 Task: Add the task  Improve website speed and performance to the section Accelerator in the project AcmeWorks and add a Due Date to the respective task as 2023/07/26
Action: Mouse moved to (349, 413)
Screenshot: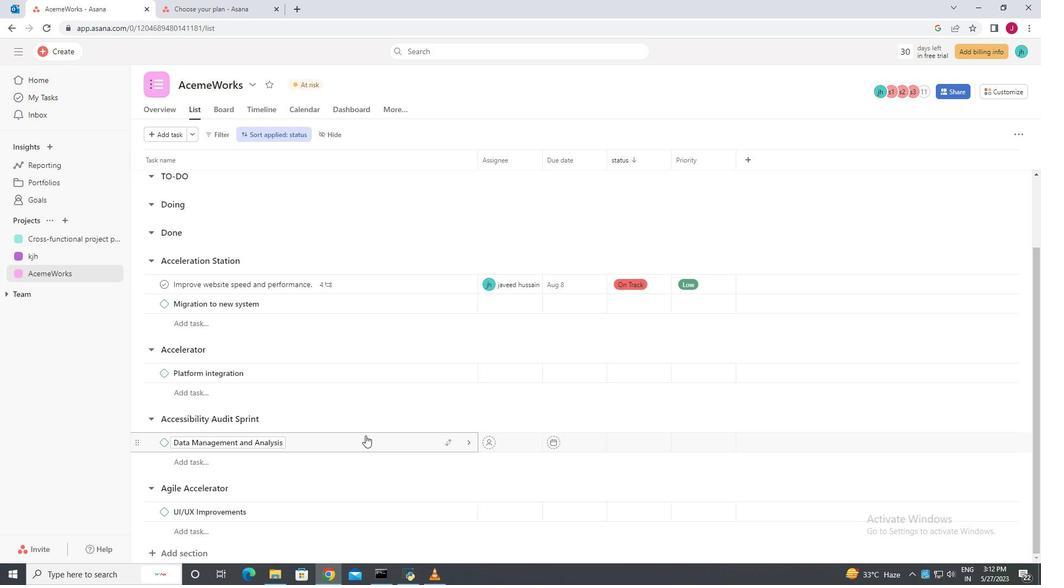 
Action: Mouse scrolled (349, 414) with delta (0, 0)
Screenshot: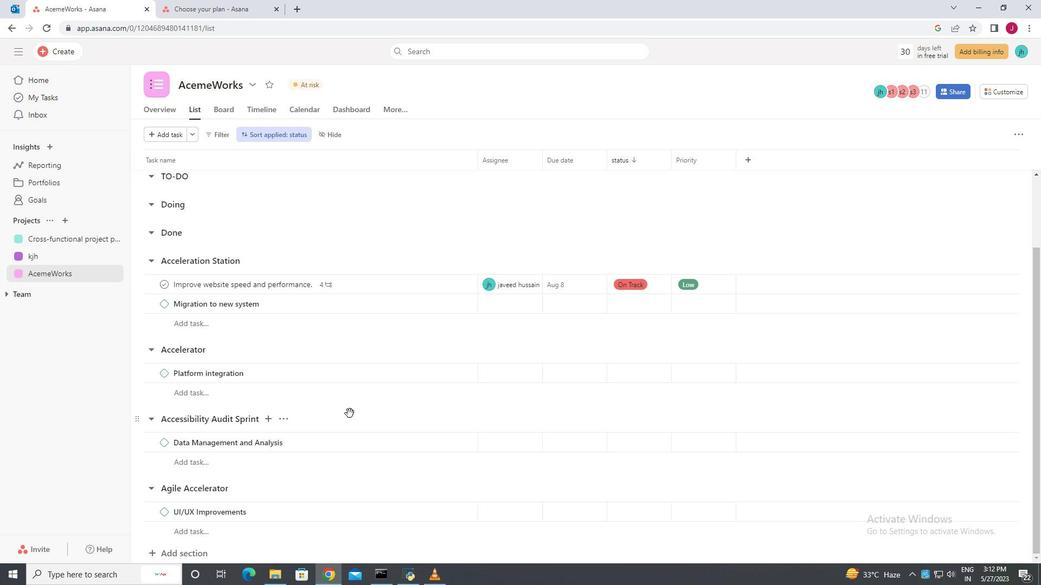 
Action: Mouse scrolled (349, 414) with delta (0, 0)
Screenshot: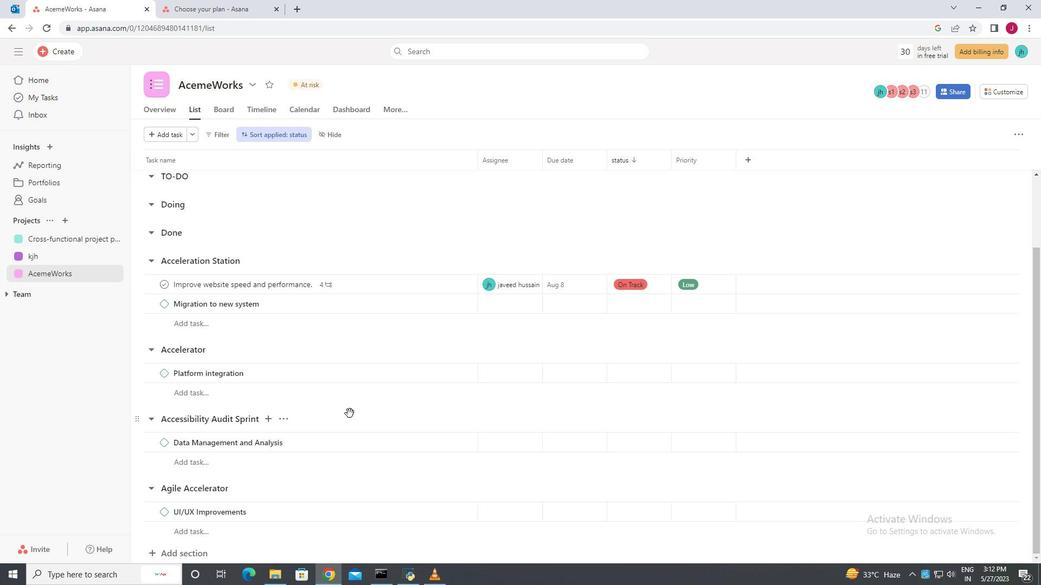 
Action: Mouse moved to (349, 405)
Screenshot: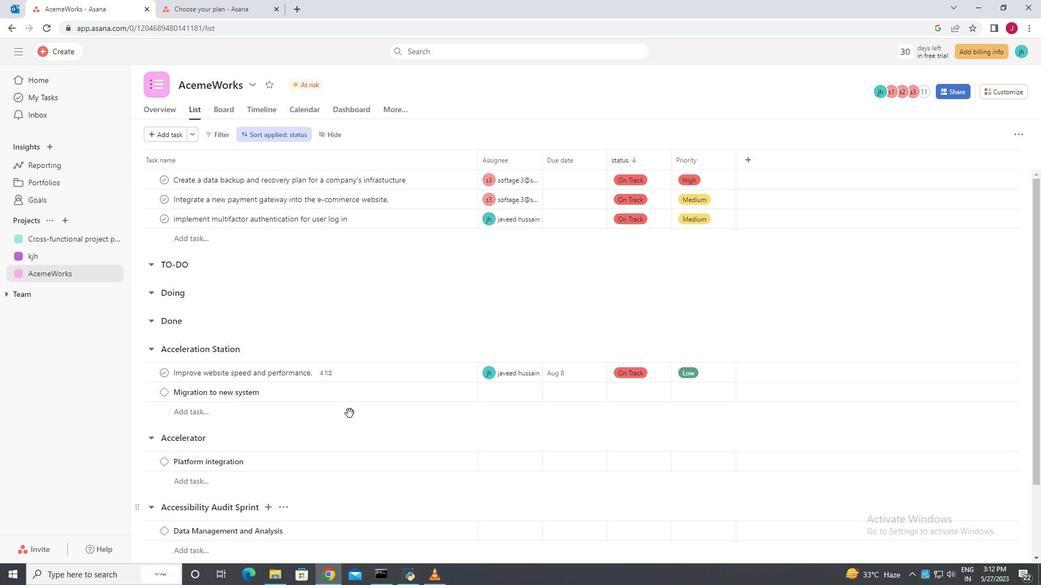 
Action: Mouse scrolled (349, 406) with delta (0, 0)
Screenshot: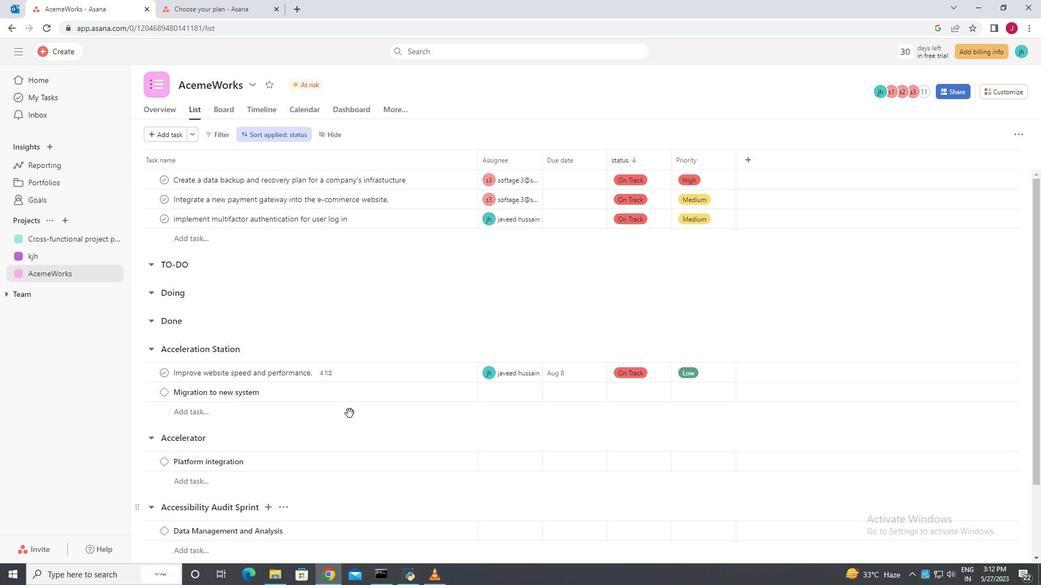 
Action: Mouse scrolled (349, 406) with delta (0, 0)
Screenshot: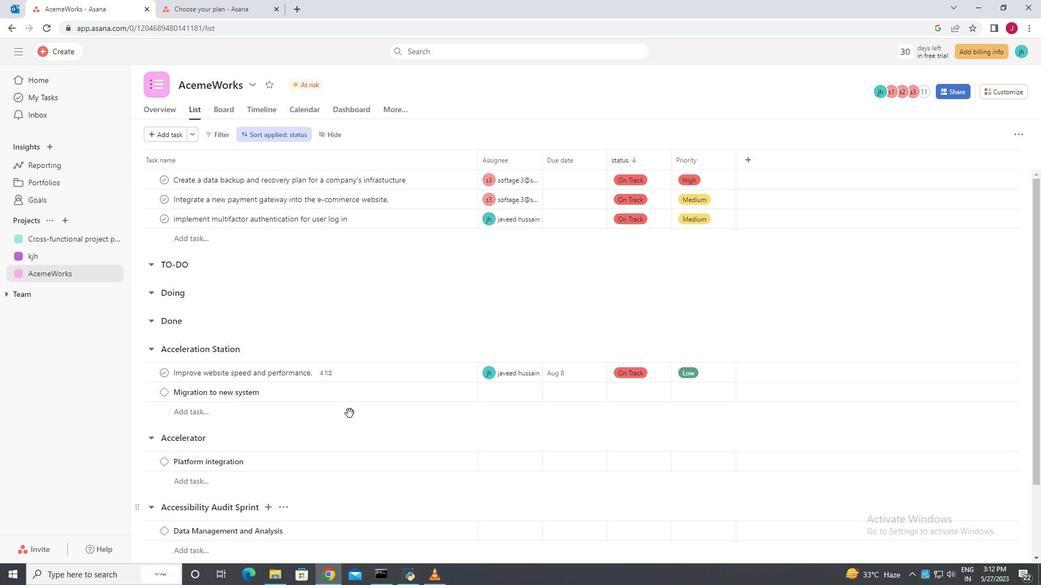 
Action: Mouse scrolled (349, 406) with delta (0, 0)
Screenshot: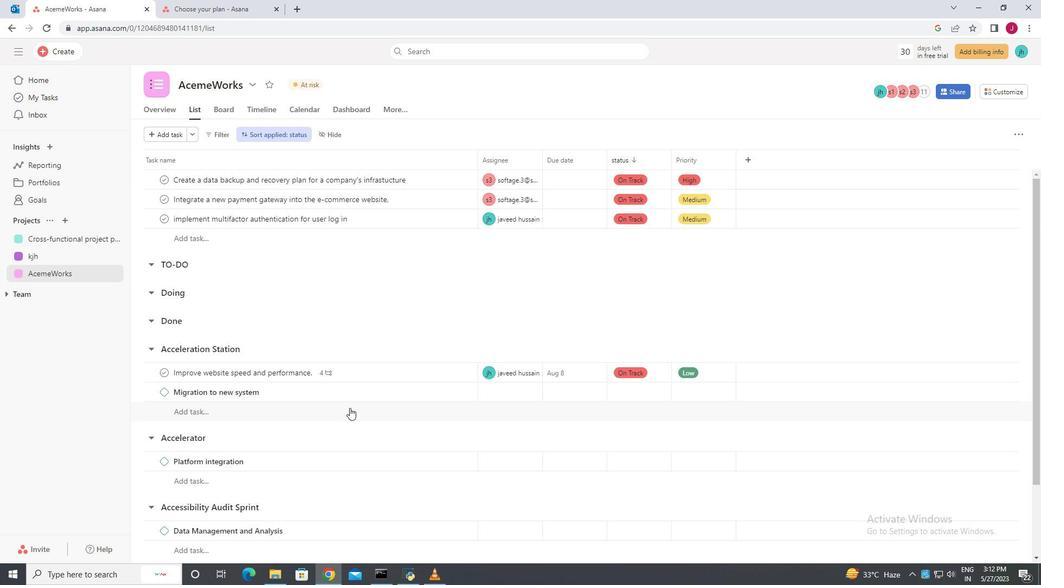 
Action: Mouse moved to (450, 218)
Screenshot: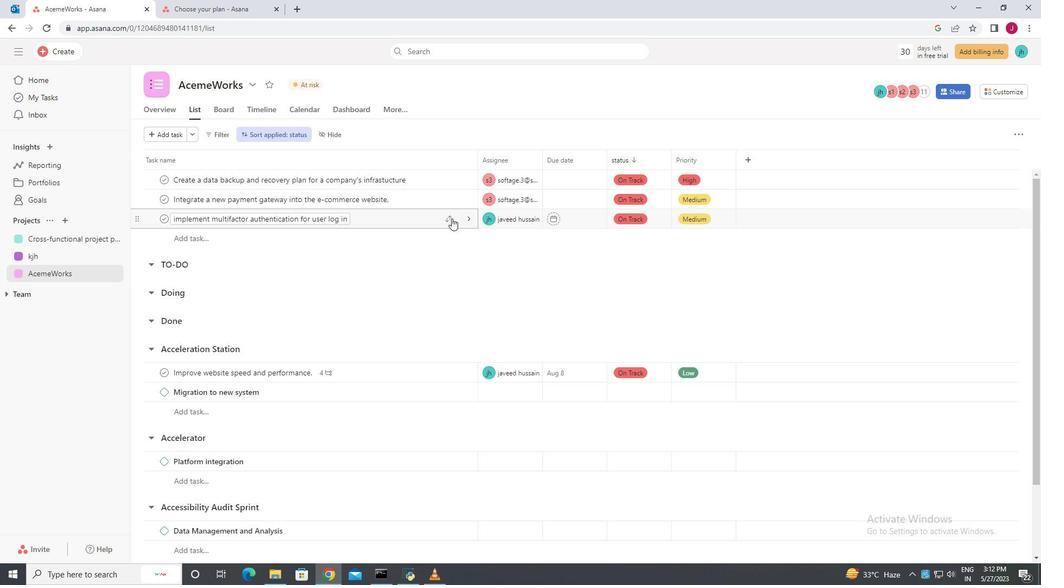 
Action: Mouse pressed left at (450, 218)
Screenshot: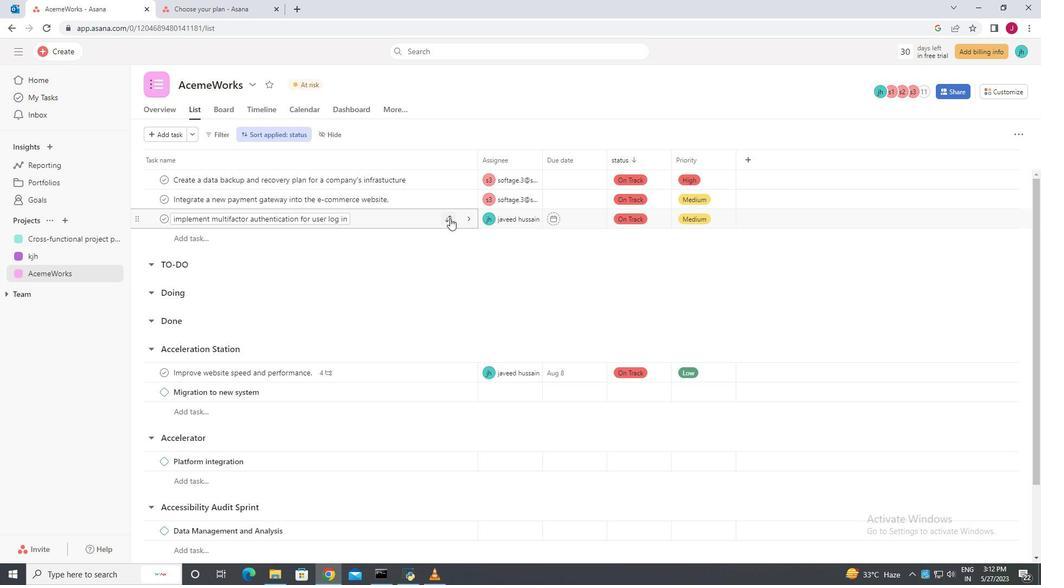 
Action: Mouse moved to (403, 361)
Screenshot: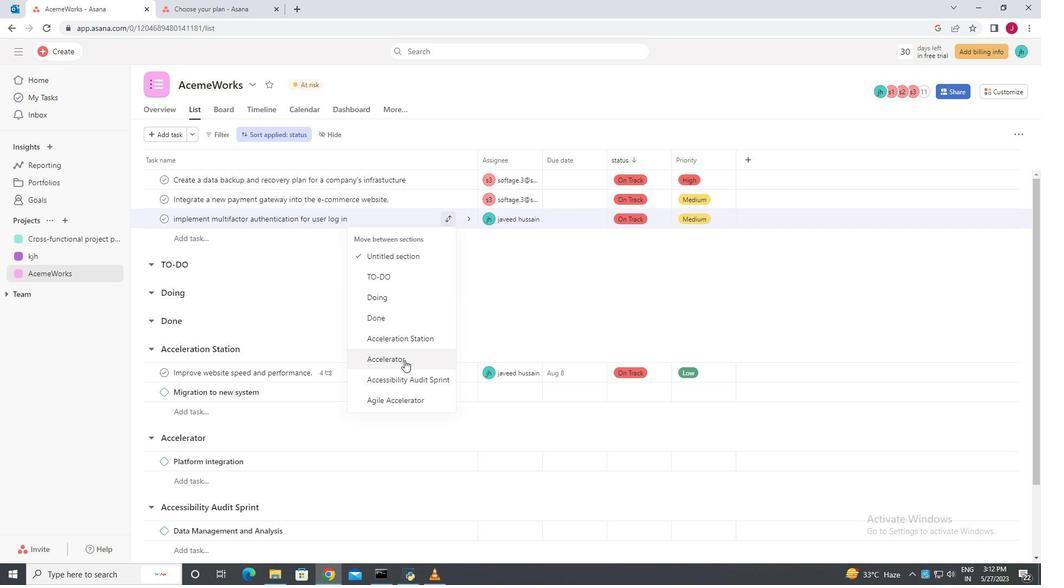 
Action: Mouse pressed left at (403, 361)
Screenshot: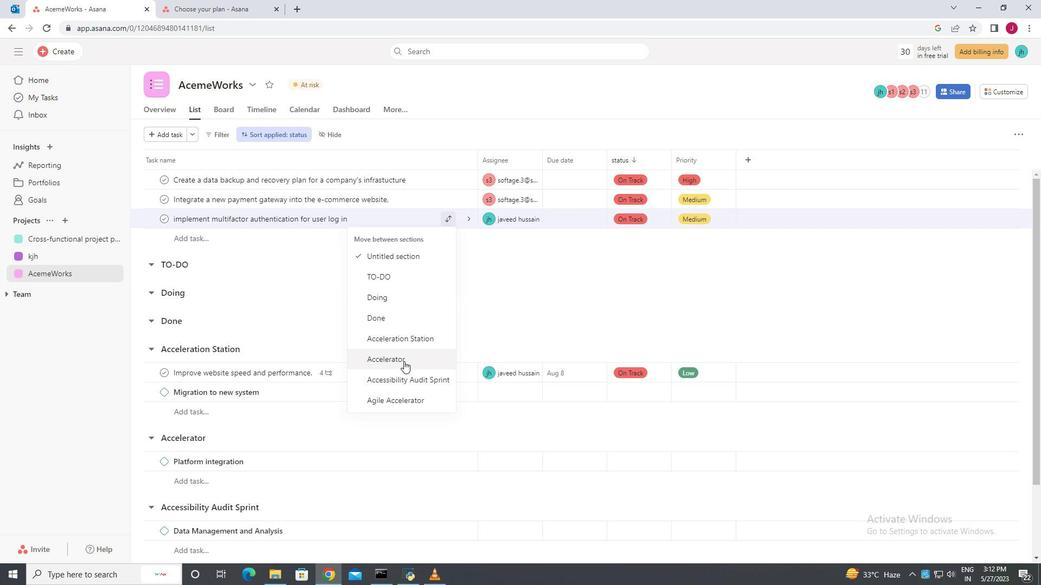 
Action: Mouse moved to (588, 440)
Screenshot: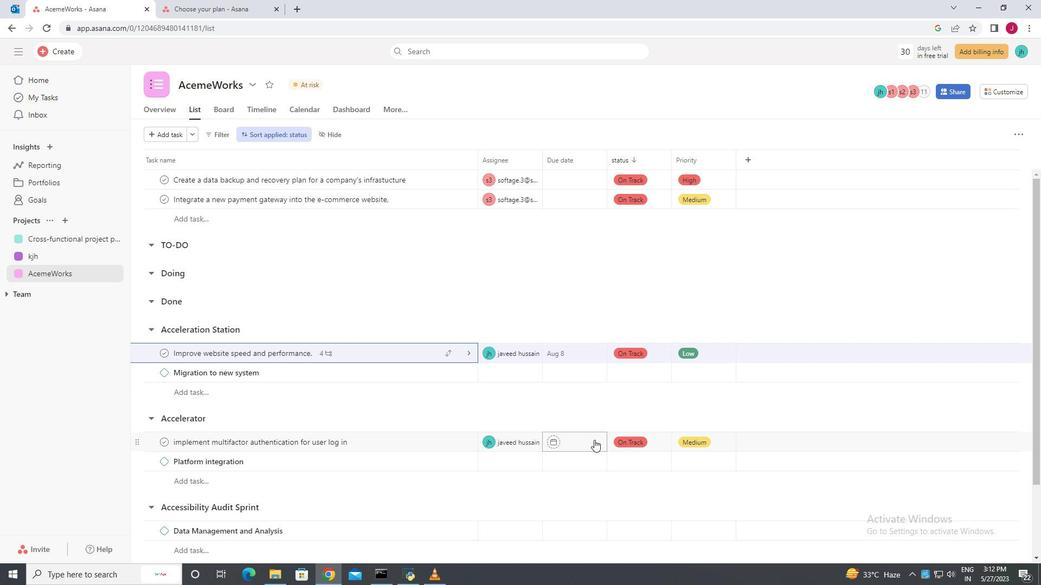 
Action: Mouse pressed left at (588, 440)
Screenshot: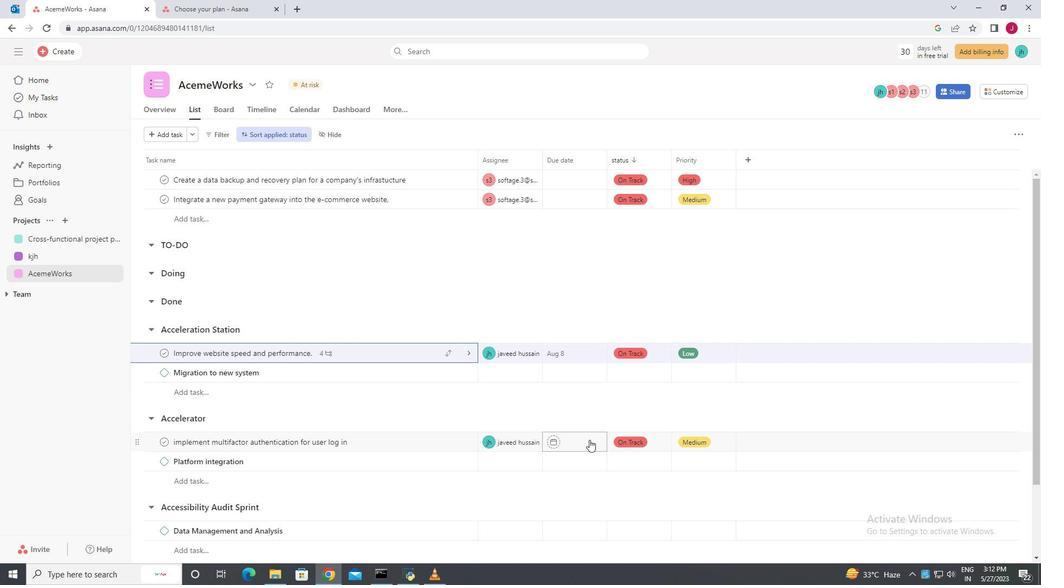 
Action: Mouse moved to (681, 244)
Screenshot: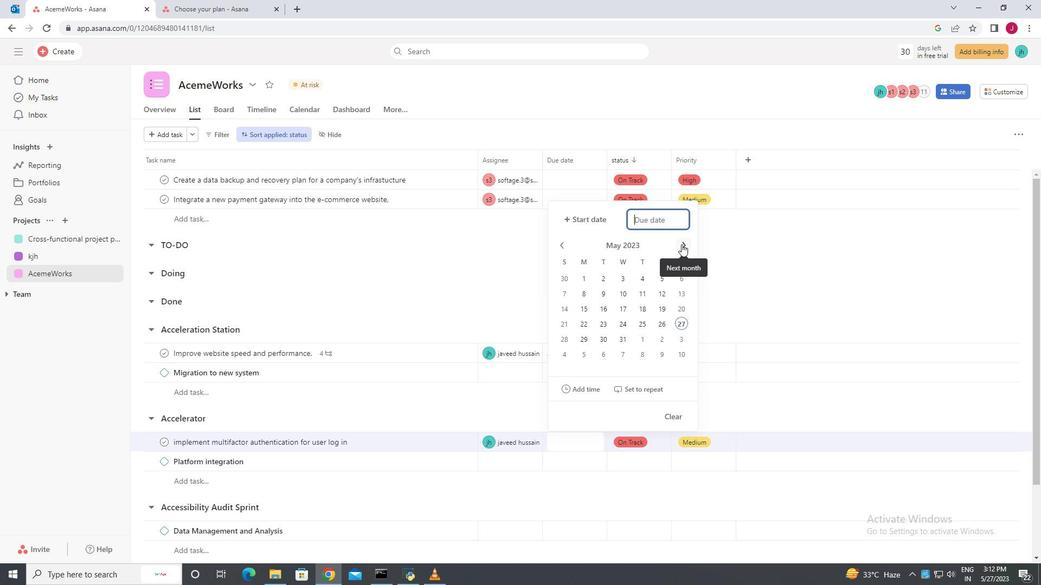 
Action: Mouse pressed left at (681, 244)
Screenshot: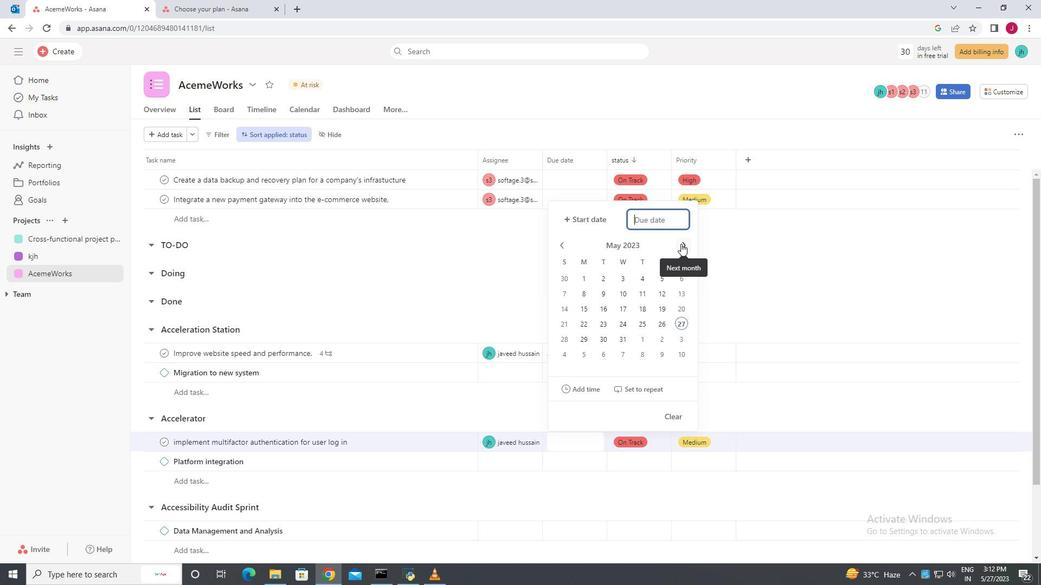 
Action: Mouse pressed left at (681, 244)
Screenshot: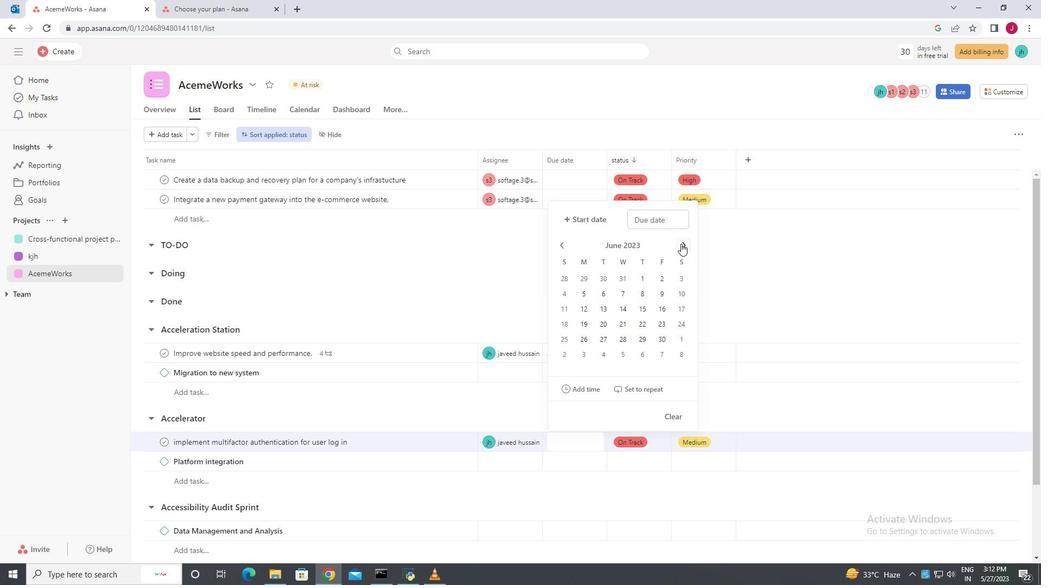 
Action: Mouse moved to (623, 339)
Screenshot: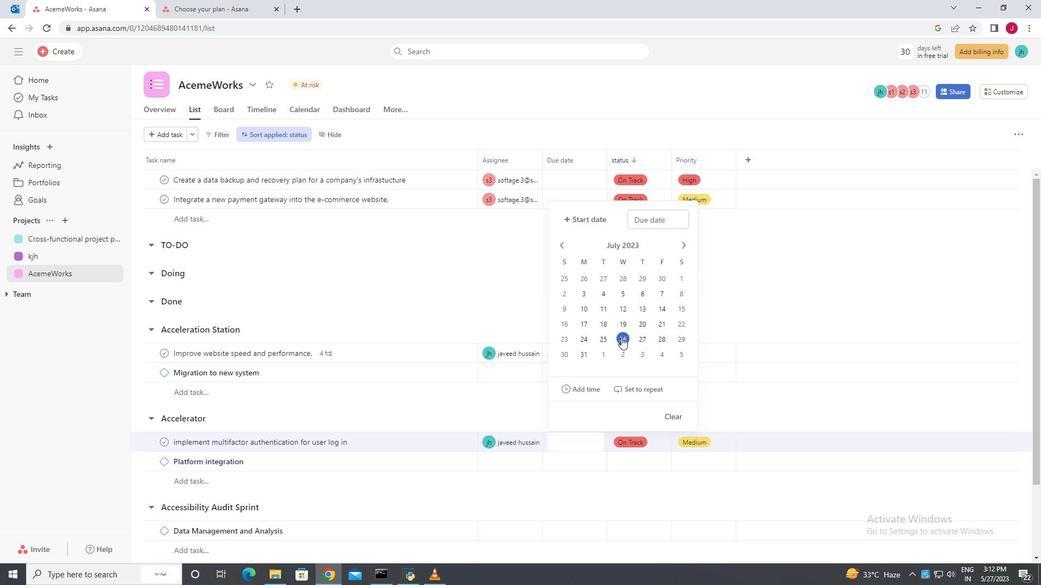 
Action: Mouse pressed left at (623, 339)
Screenshot: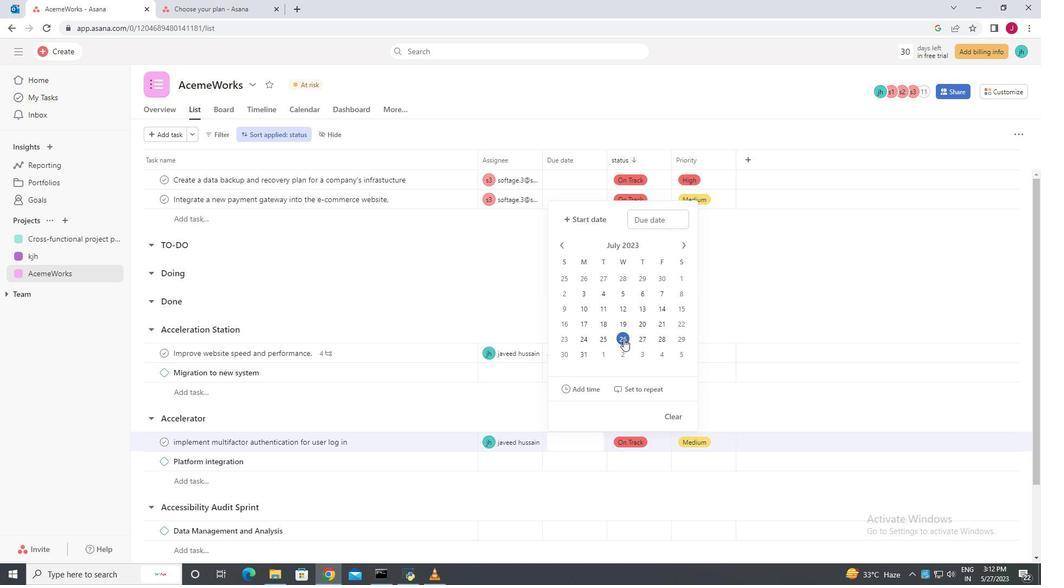
Action: Mouse moved to (765, 285)
Screenshot: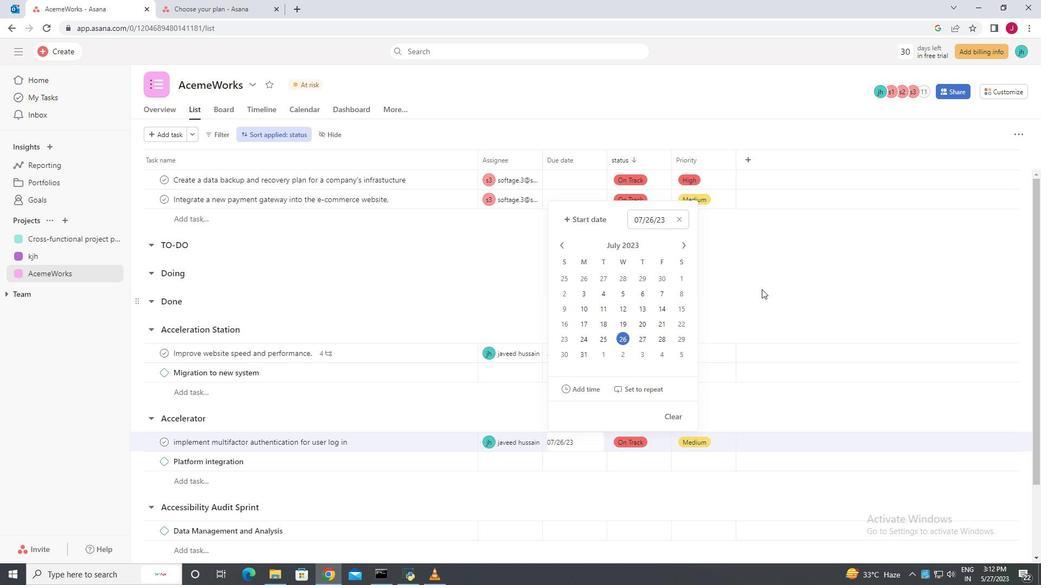 
Action: Mouse pressed left at (765, 285)
Screenshot: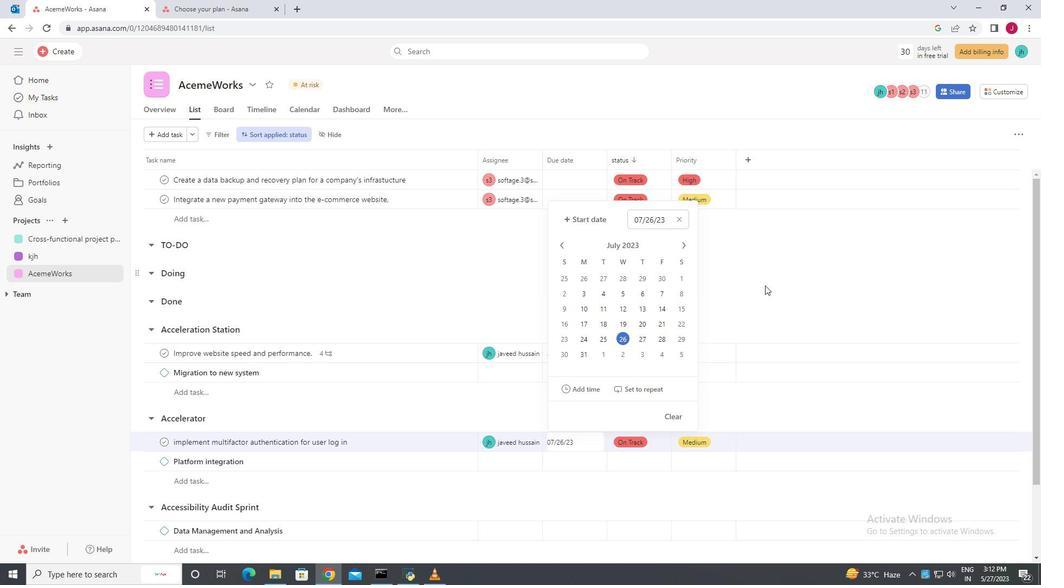 
